 Task: Who was a leading painter in the Mannerism style?
Action: Mouse moved to (176, 189)
Screenshot: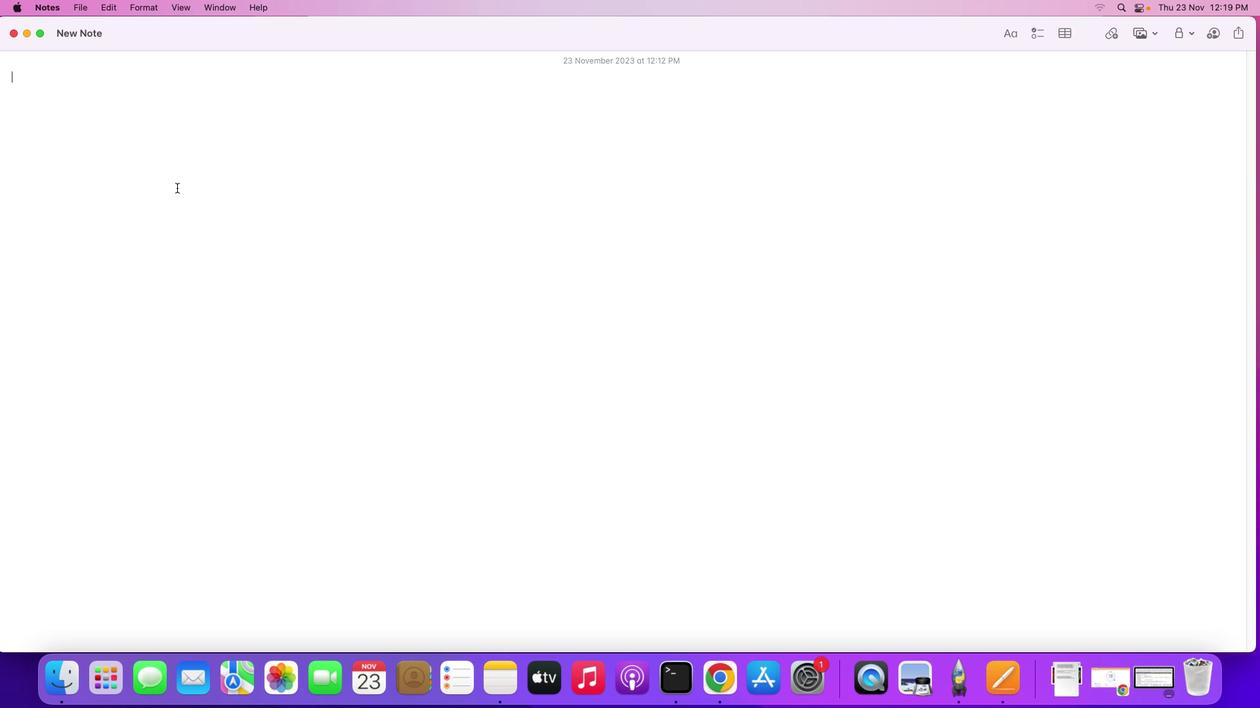 
Action: Mouse pressed left at (176, 189)
Screenshot: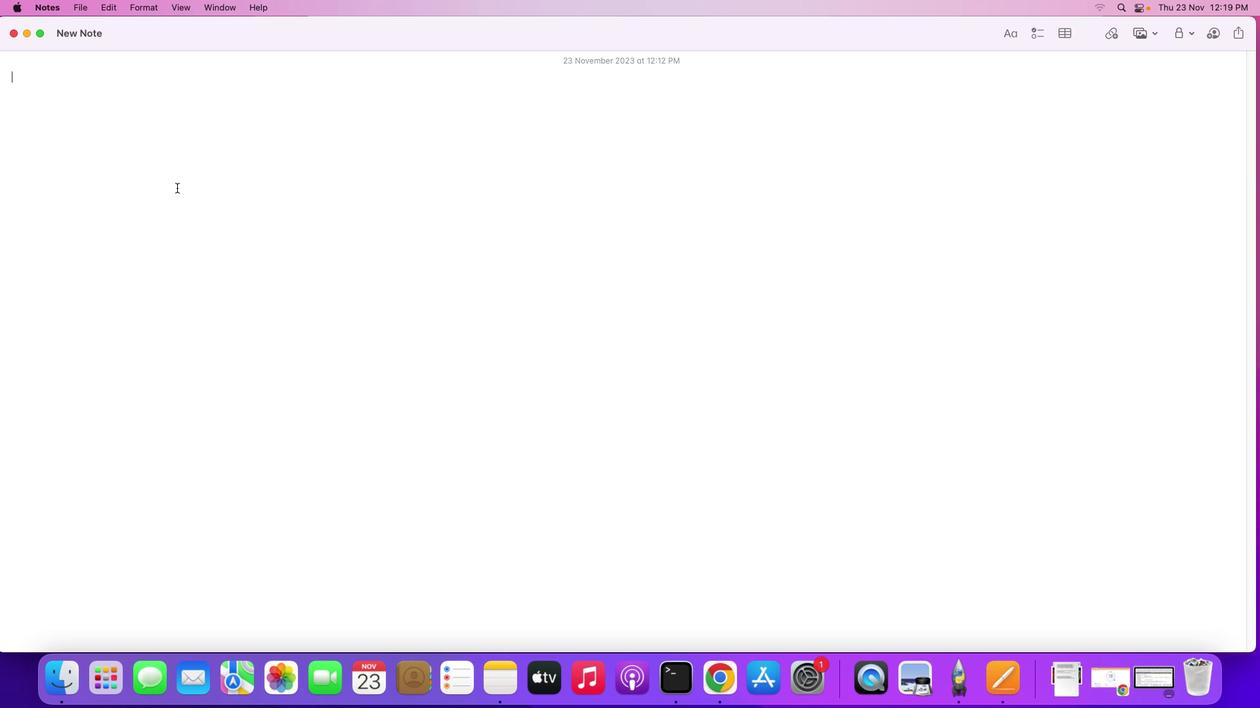 
Action: Mouse moved to (176, 187)
Screenshot: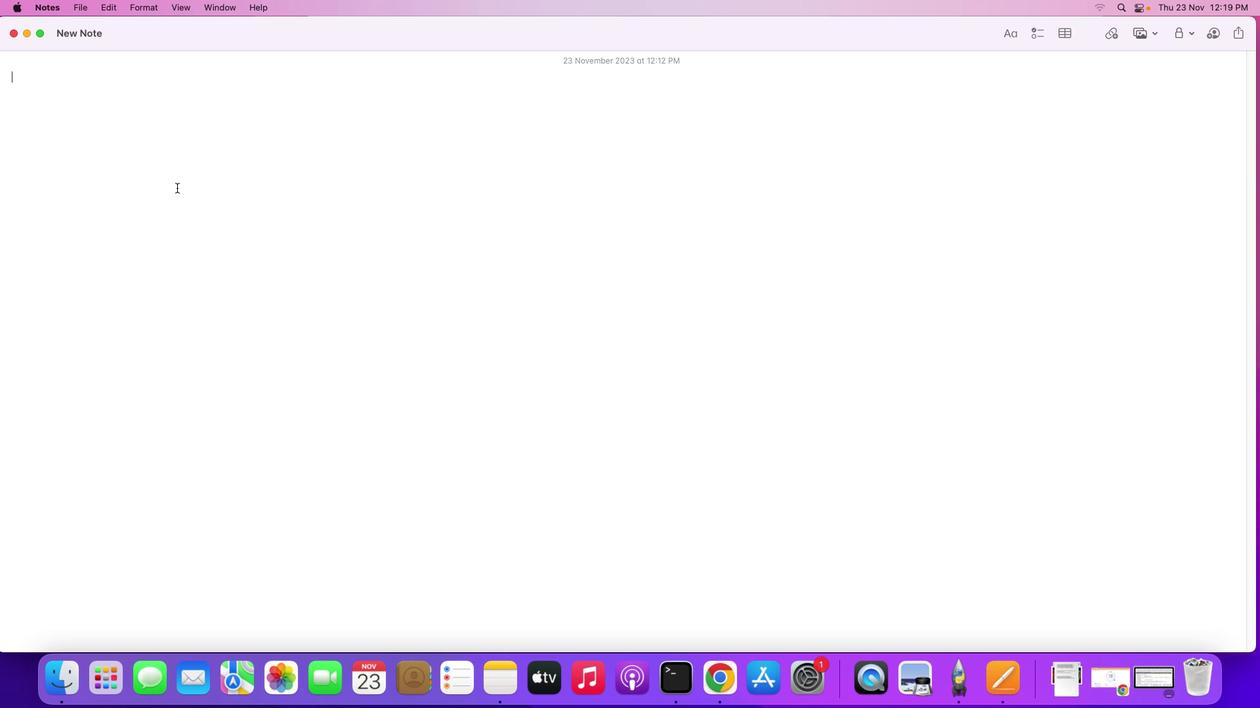 
Action: Key pressed Key.shift'W''h''o'Key.space'w''a''s'Key.space'a'Key.space'l''e''a''d''i''n''g'Key.space'p''a''i''n''t''e''r'Key.space'i''n'Key.space't''h''e'Key.spaceKey.shift'M''a''n''n''e''r''i''s''m'Key.space's''t''y''l''e'Key.shift_r'?'Key.enter
Screenshot: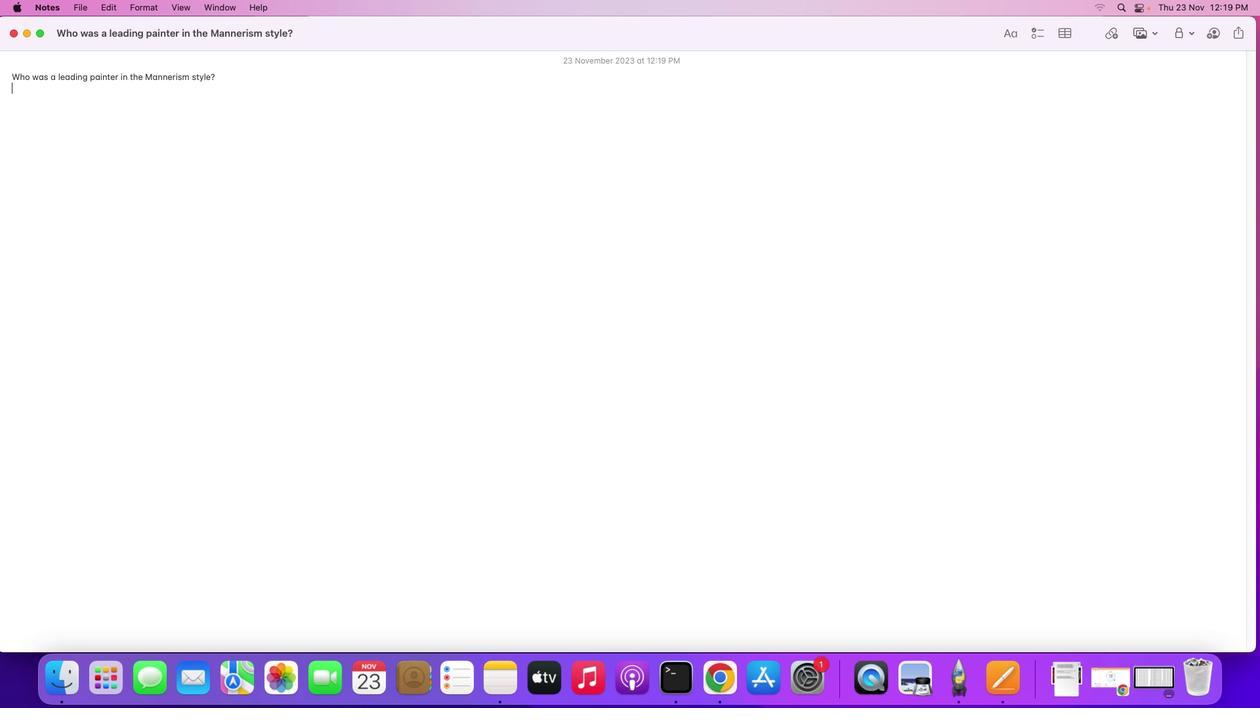 
Action: Mouse moved to (1119, 681)
Screenshot: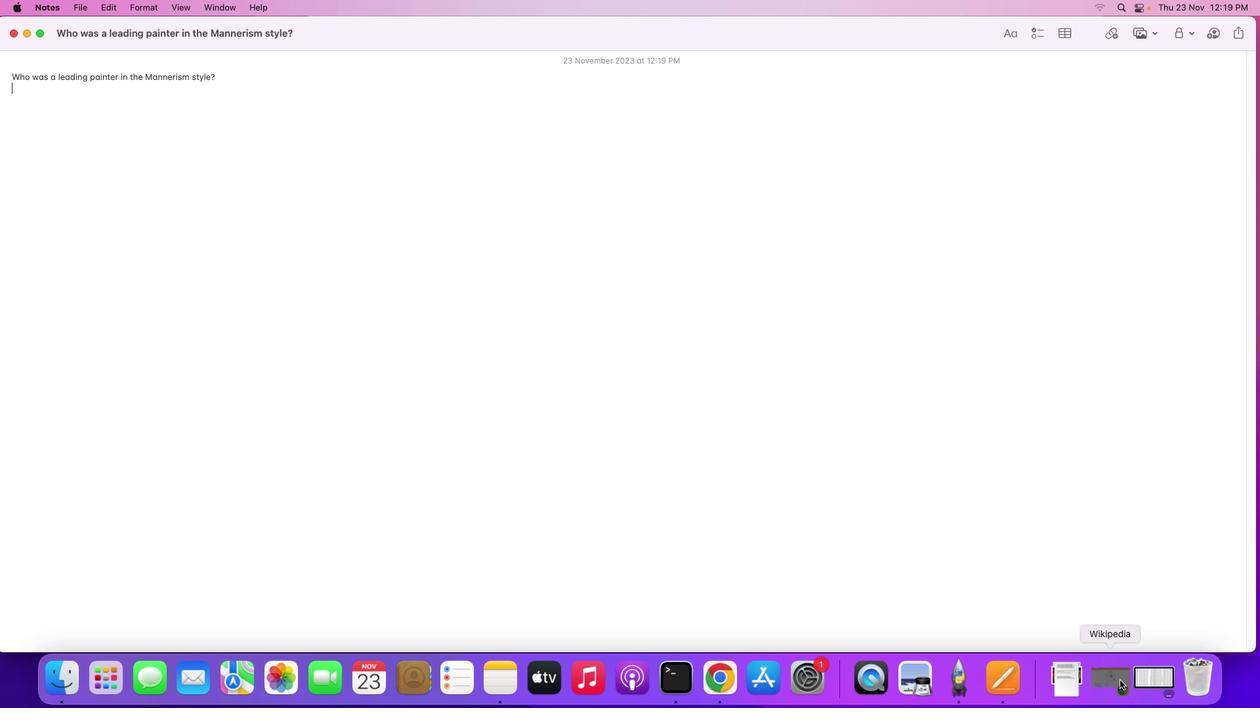 
Action: Mouse pressed left at (1119, 681)
Screenshot: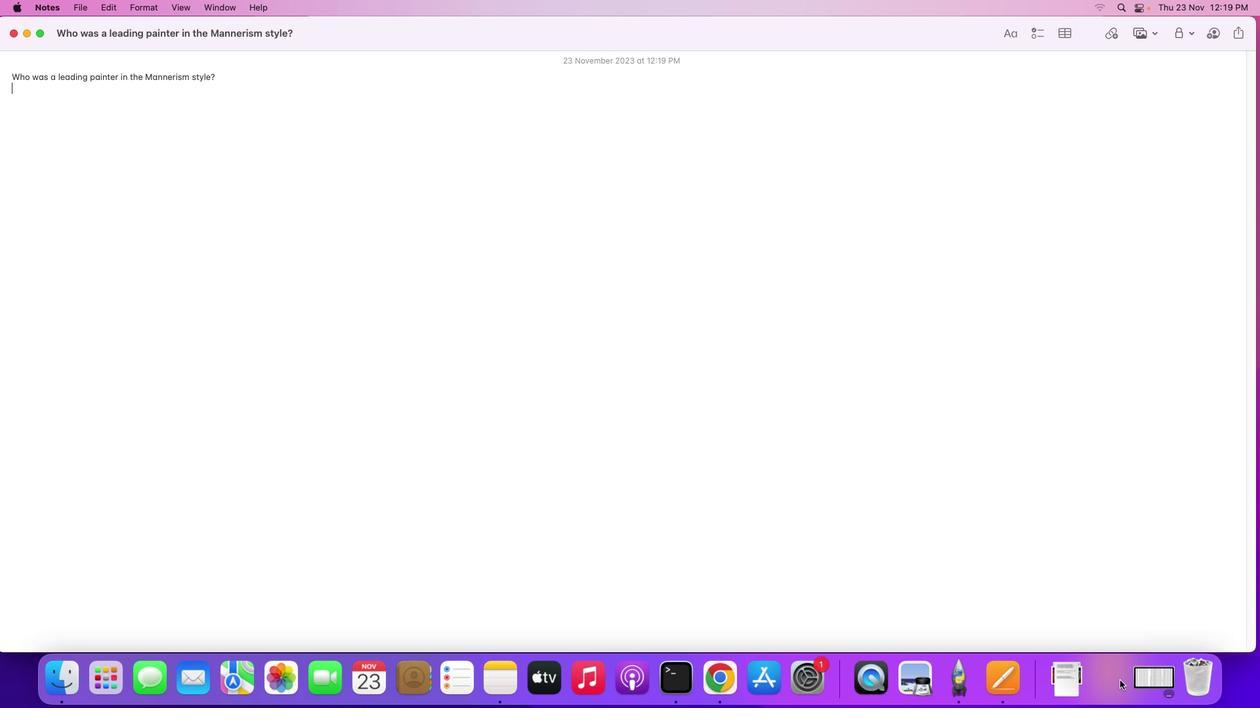 
Action: Mouse moved to (528, 422)
Screenshot: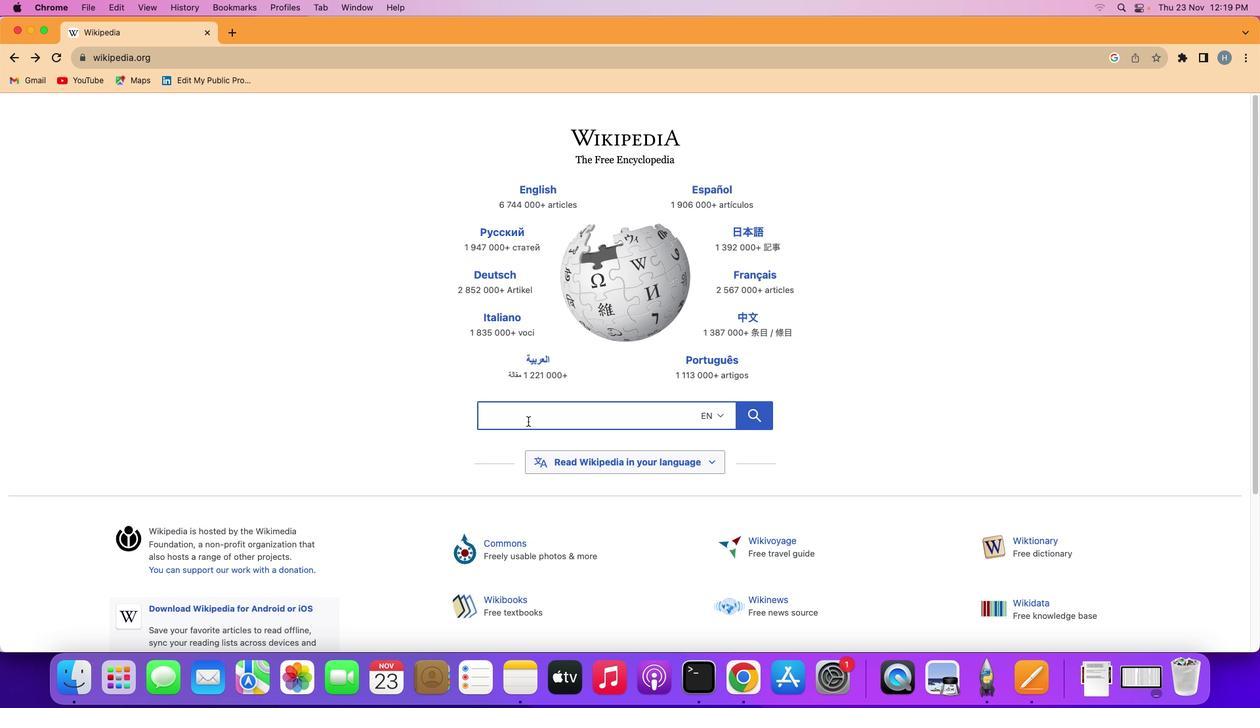 
Action: Mouse pressed left at (528, 422)
Screenshot: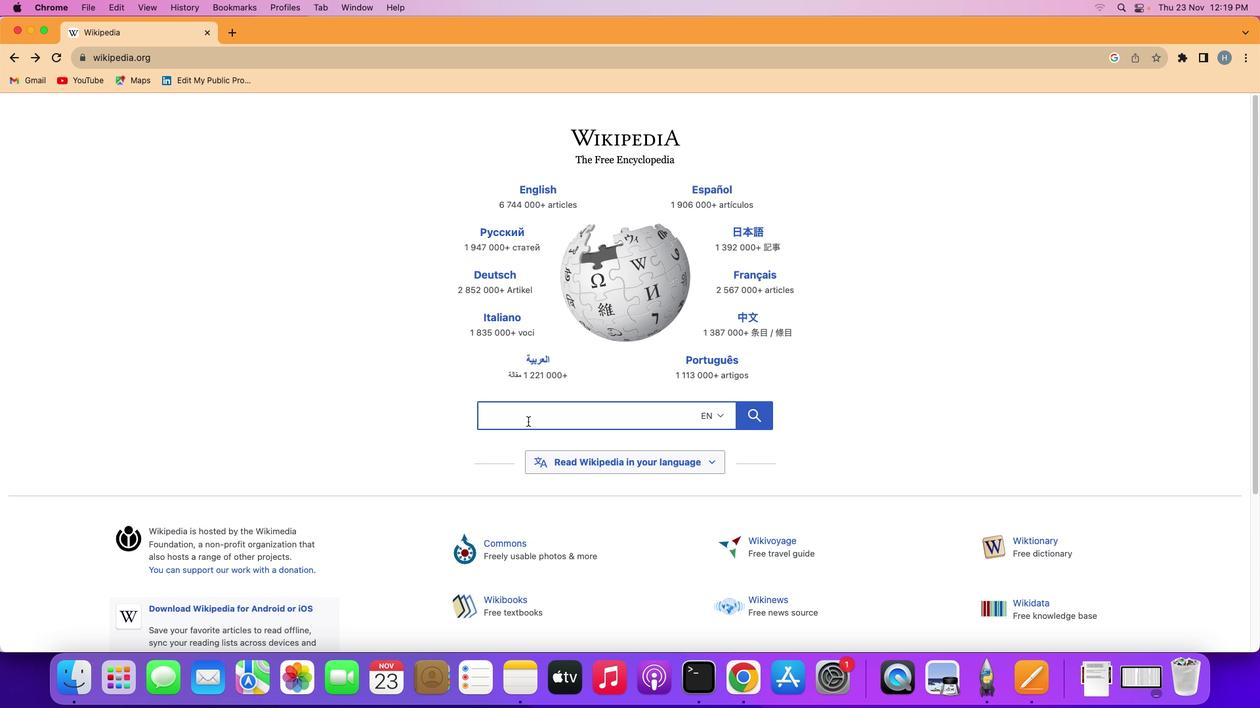 
Action: Mouse moved to (527, 422)
Screenshot: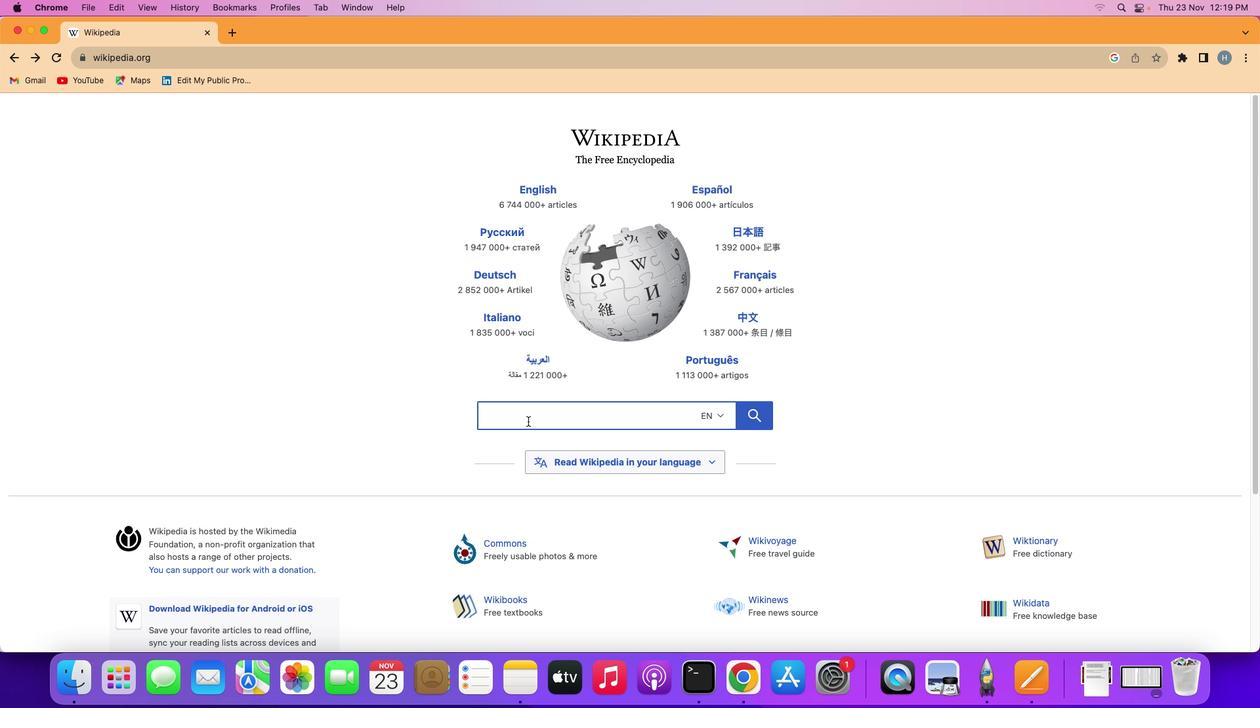 
Action: Key pressed Key.shift'M''a''n''n''e''r''i''s''m'Key.space's''t''y''l''e'
Screenshot: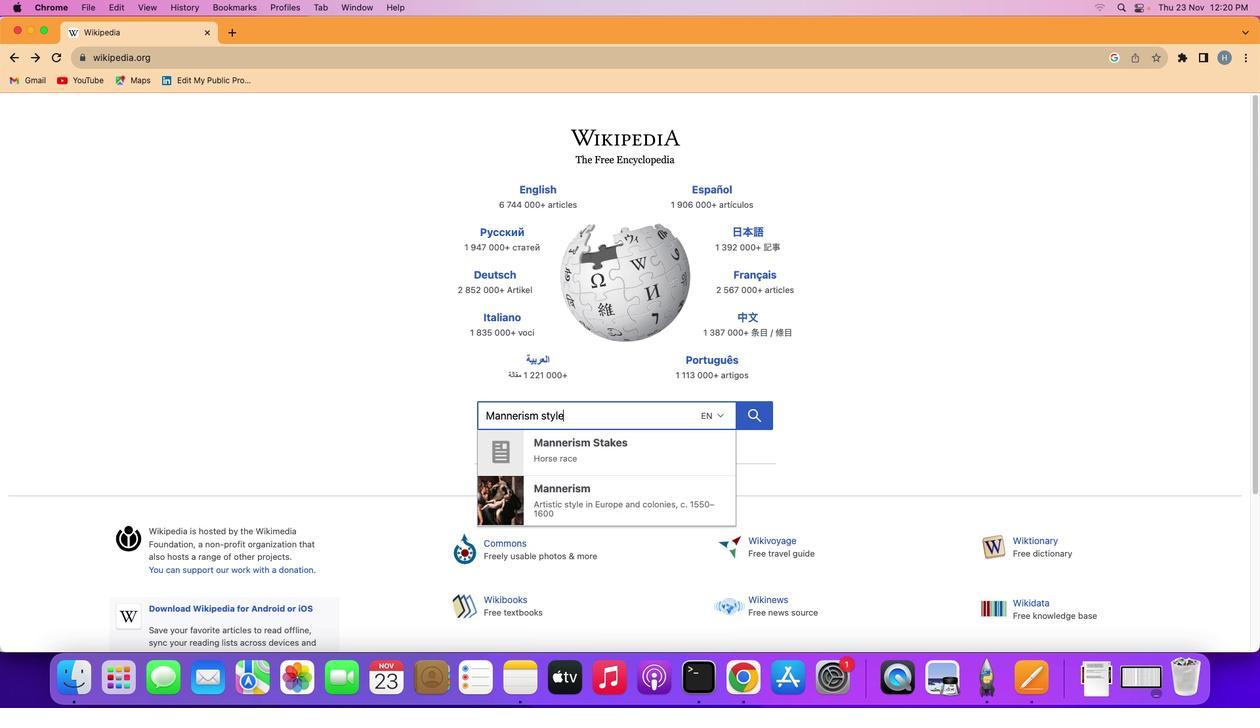 
Action: Mouse moved to (577, 442)
Screenshot: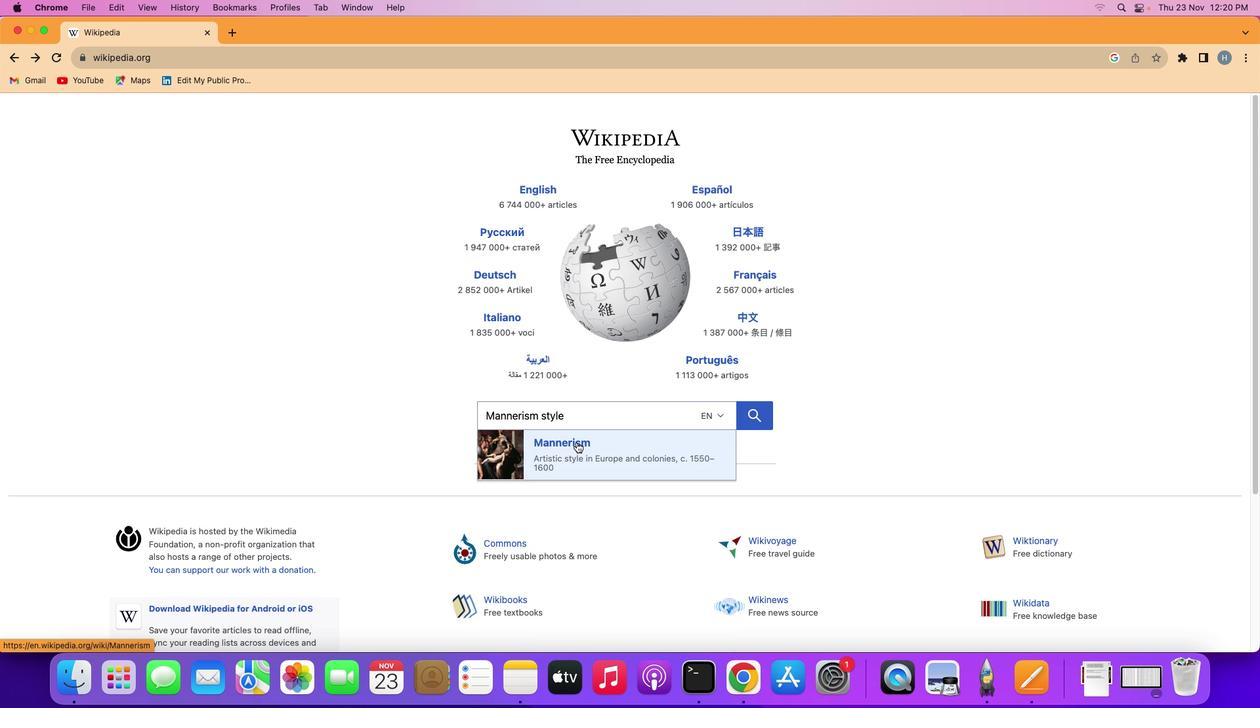 
Action: Mouse pressed left at (577, 442)
Screenshot: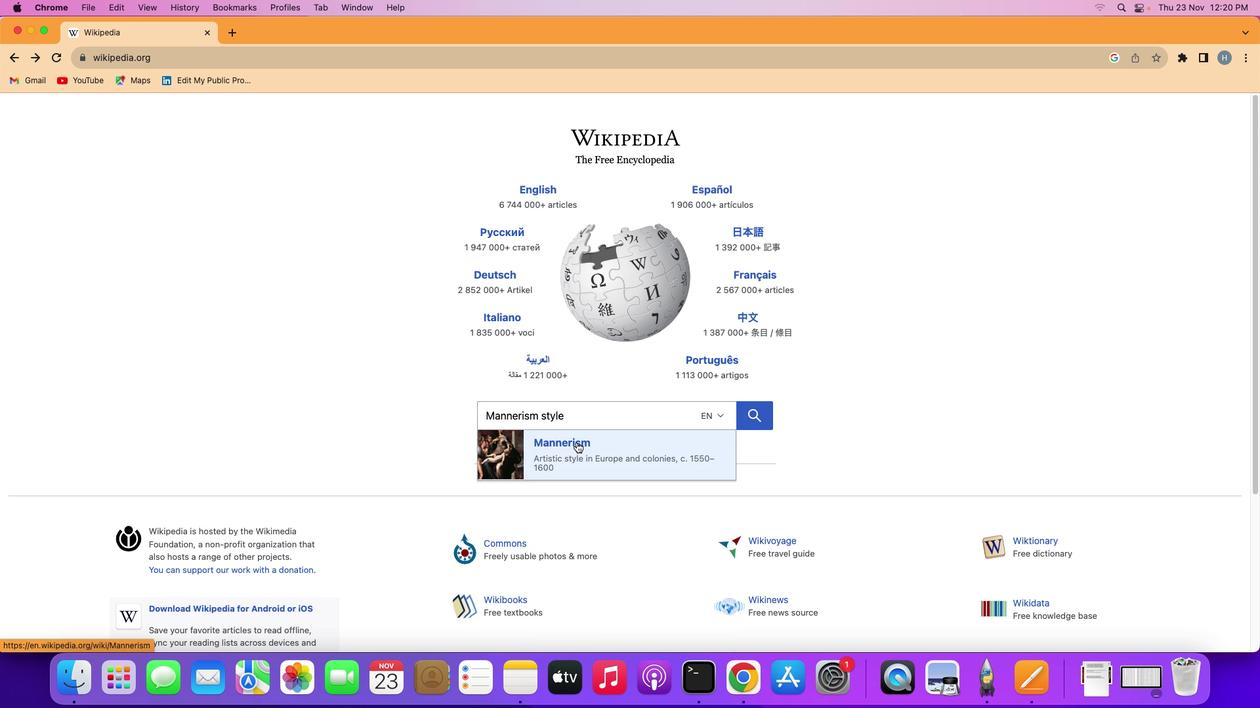 
Action: Mouse moved to (1256, 111)
Screenshot: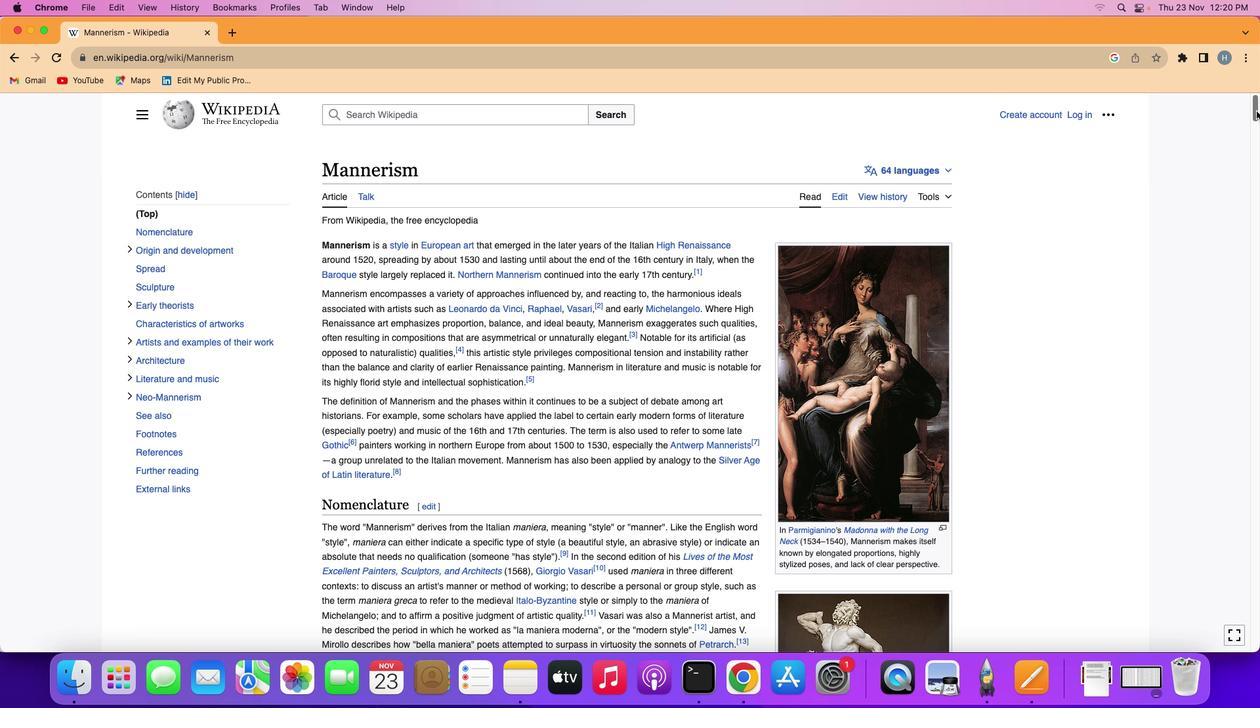 
Action: Mouse pressed left at (1256, 111)
Screenshot: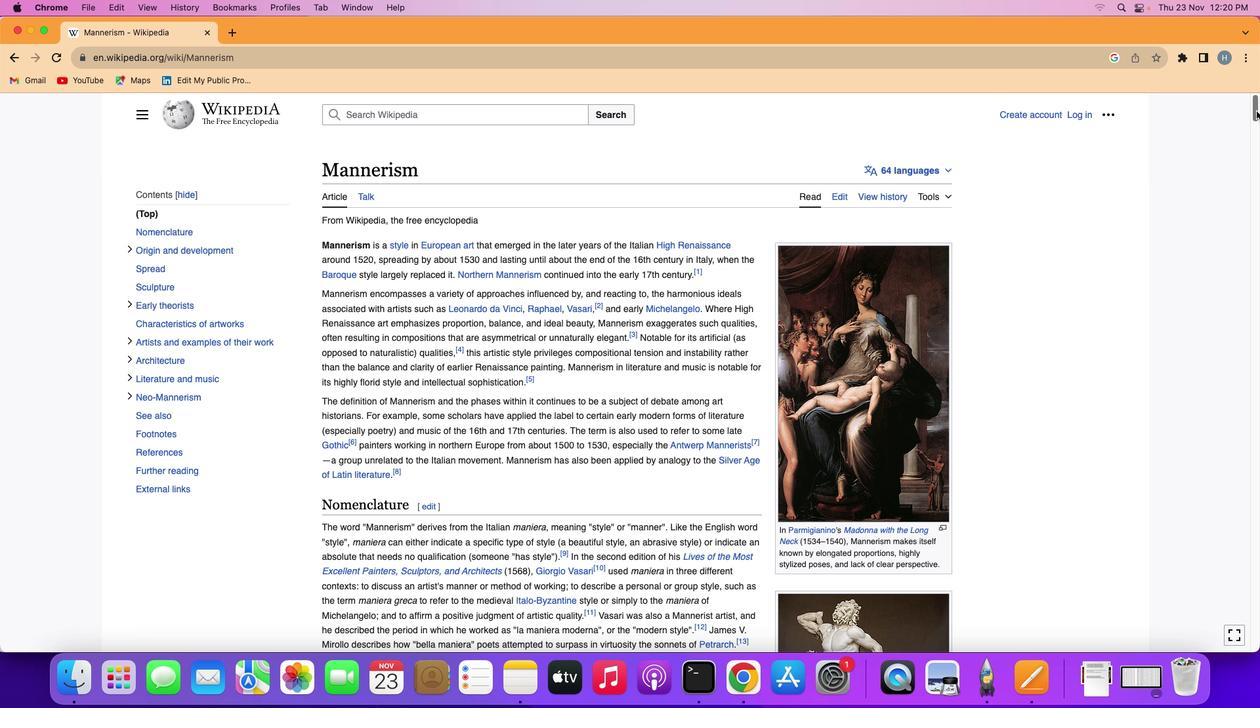 
Action: Mouse moved to (31, 32)
Screenshot: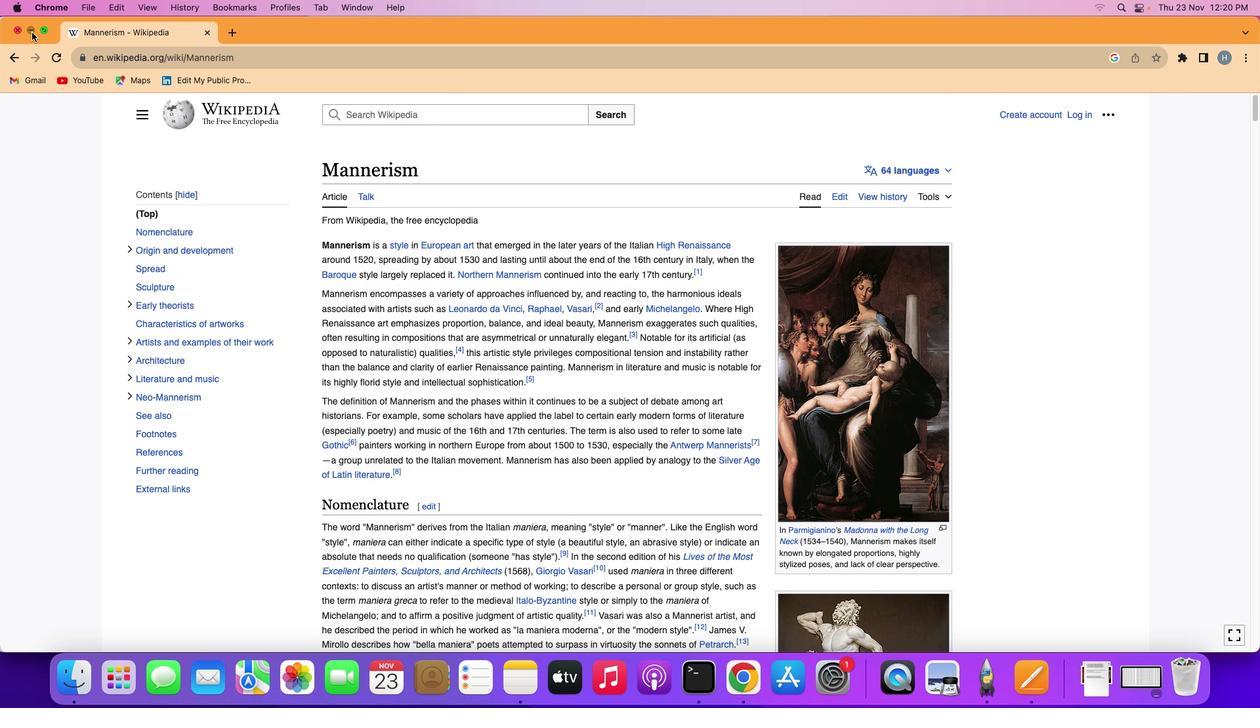 
Action: Mouse pressed left at (31, 32)
Screenshot: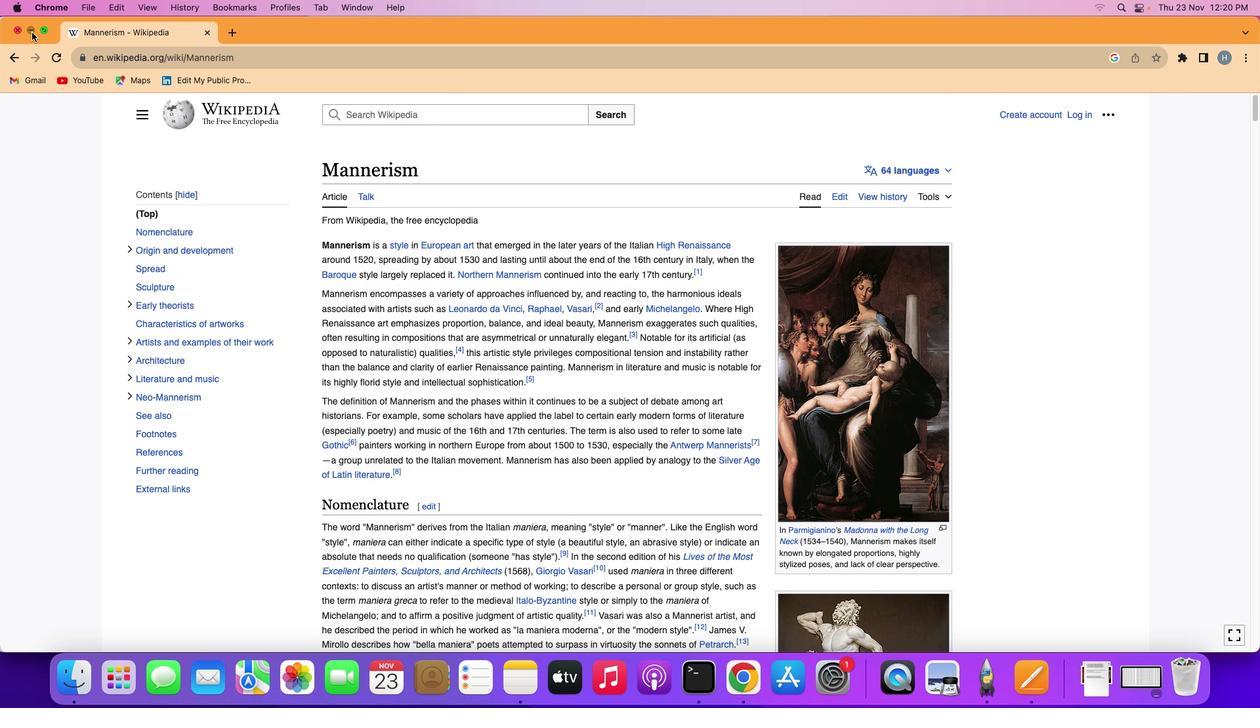 
Action: Mouse moved to (78, 91)
Screenshot: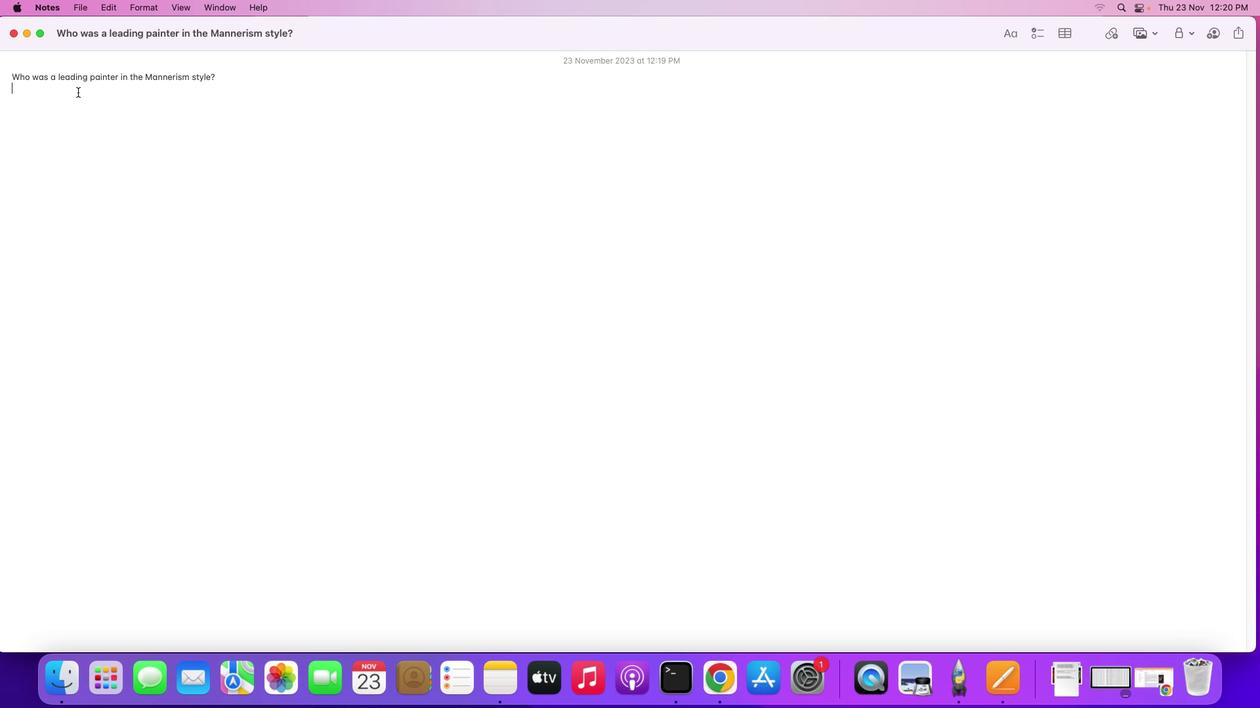 
Action: Mouse pressed left at (78, 91)
Screenshot: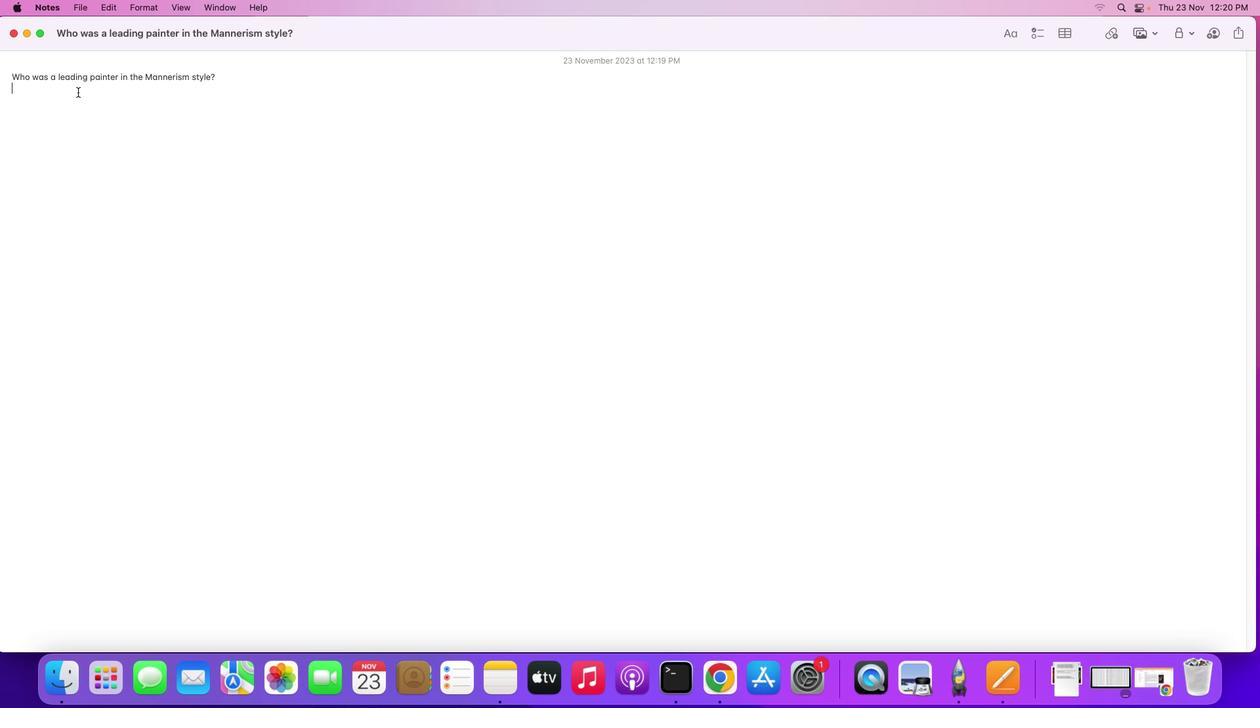 
Action: Mouse moved to (80, 95)
Screenshot: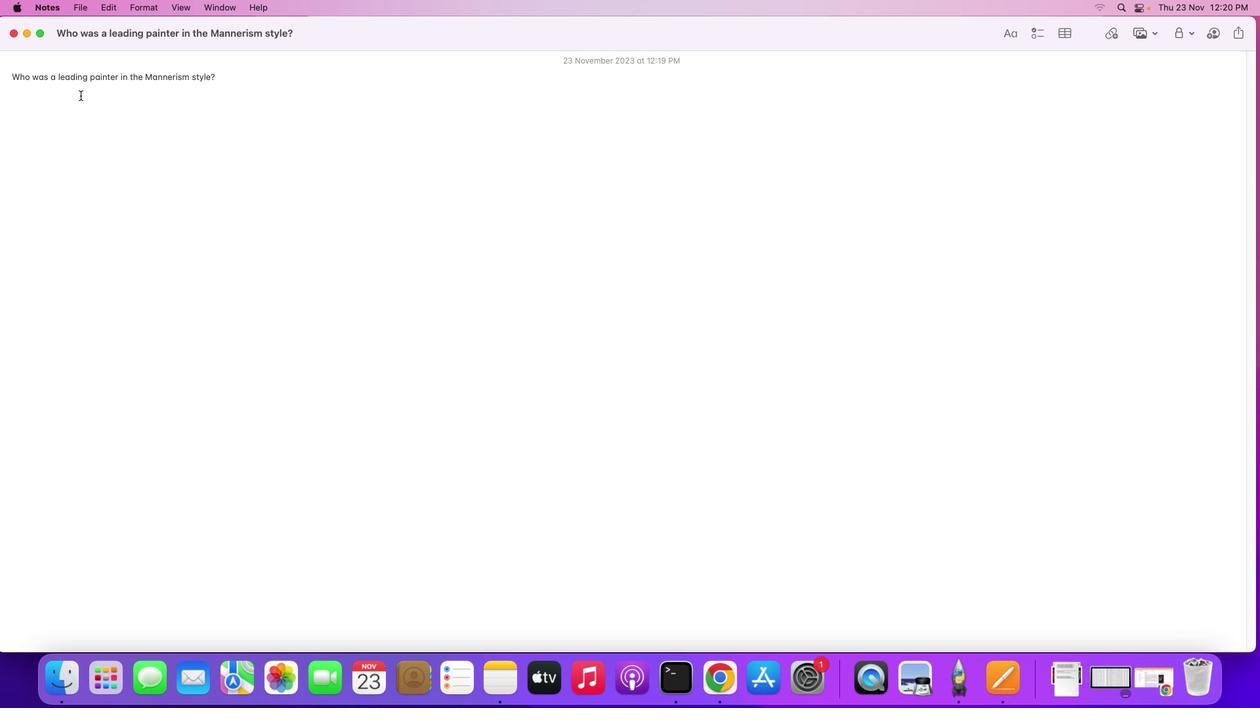 
Action: Key pressed Key.shift'P''a''r''m''i''g''i''a''n''i''n''o'','Key.space'a''l''s''o'Key.space'k''n''o''w''n'Key.space'a''s'Key.spaceKey.shift'G''i''r''o''l''a''m''o'Key.spaceKey.shift'F''r''a''n''c''e''s''c''o'Key.spaceKey.shift'M''a''r''i''a'Key.spaceKey.shift'M''a''z''z''o''l''a'','Key.space'w''a''s'Key.space'a'Key.space'l''e''a''d''i''n''g'Key.space'p''a''i''n''t''e''r'Key.space'i''n'Key.space't''h''e'Key.spaceKey.shift'M''a''n''n''e''r''i''s''m'Key.space's''t''y''l''e''.'
Screenshot: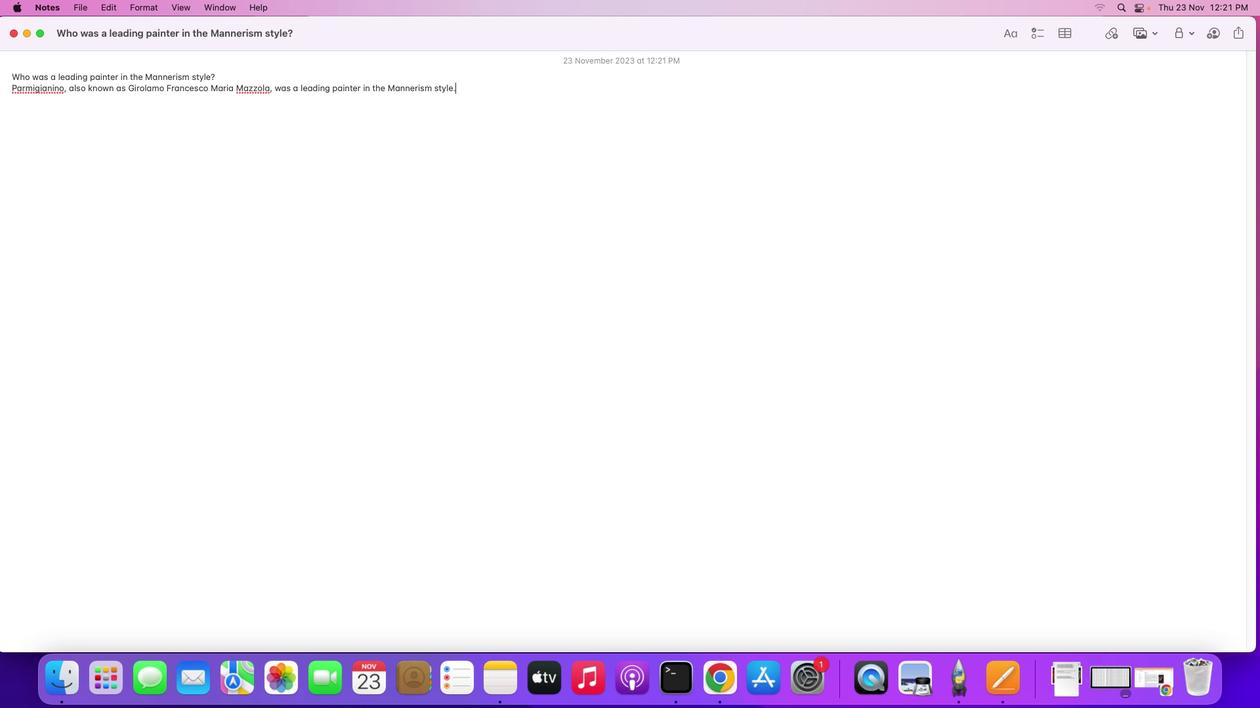 
